 Task: Create a due date automation trigger when advanced on, on the wednesday of the week before a card is due add content with an empty description at 11:00 AM.
Action: Mouse moved to (1187, 101)
Screenshot: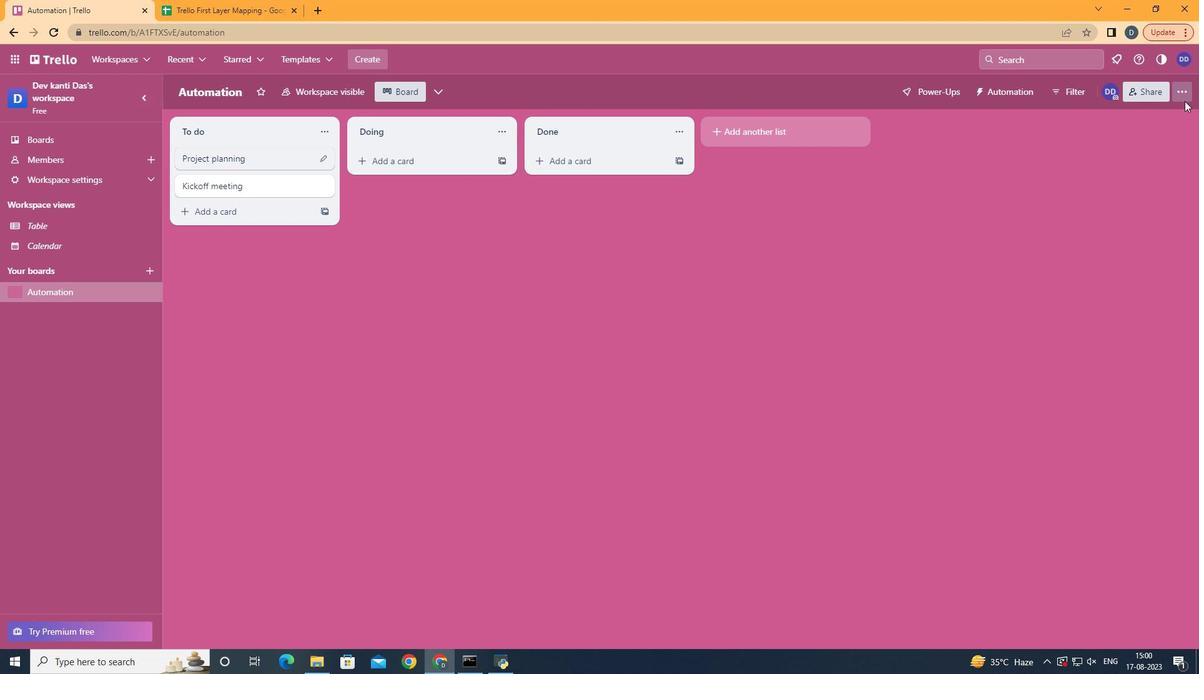 
Action: Mouse pressed left at (1187, 101)
Screenshot: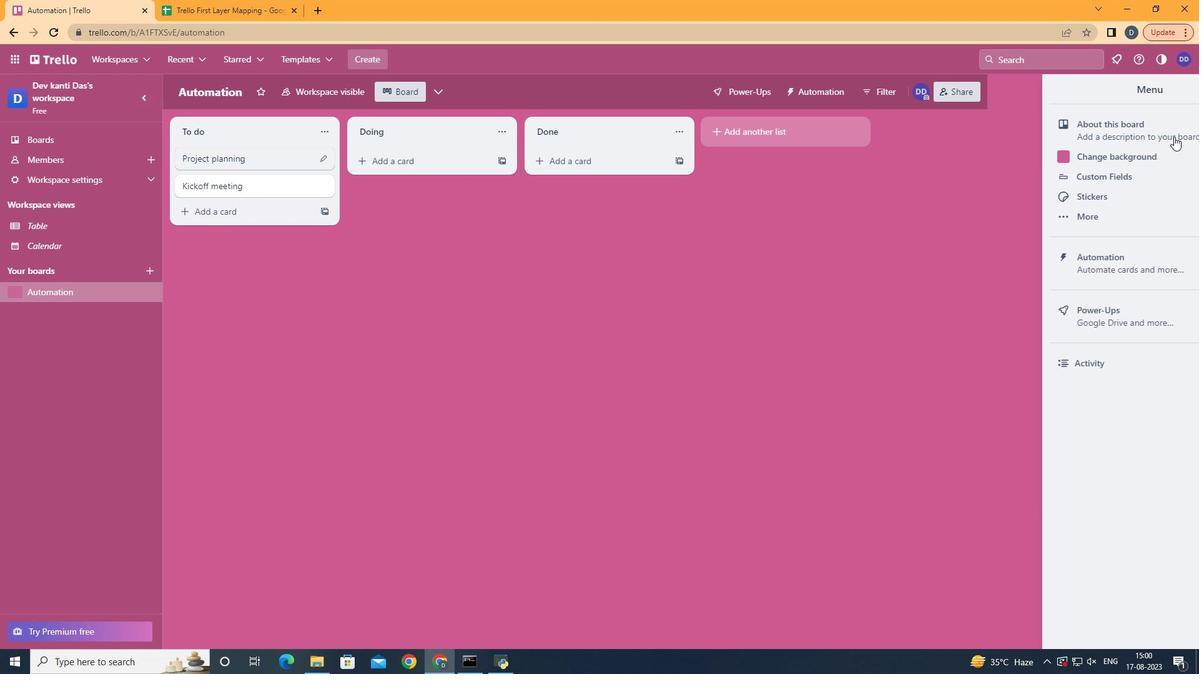 
Action: Mouse moved to (1094, 280)
Screenshot: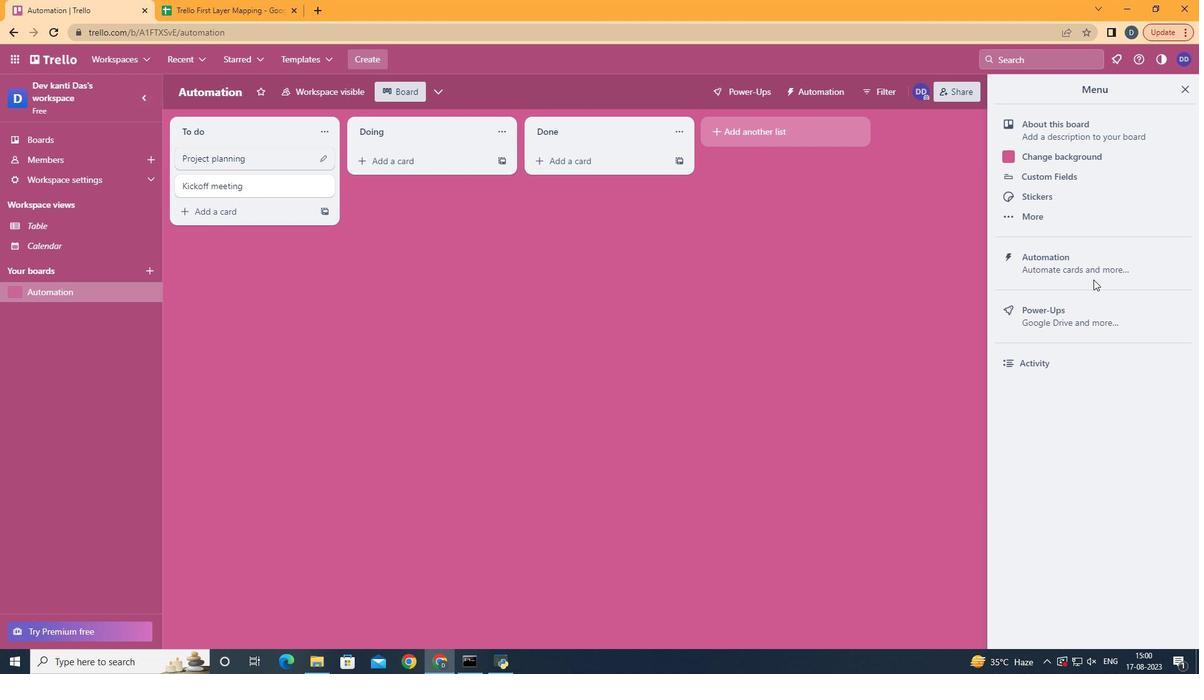 
Action: Mouse pressed left at (1094, 280)
Screenshot: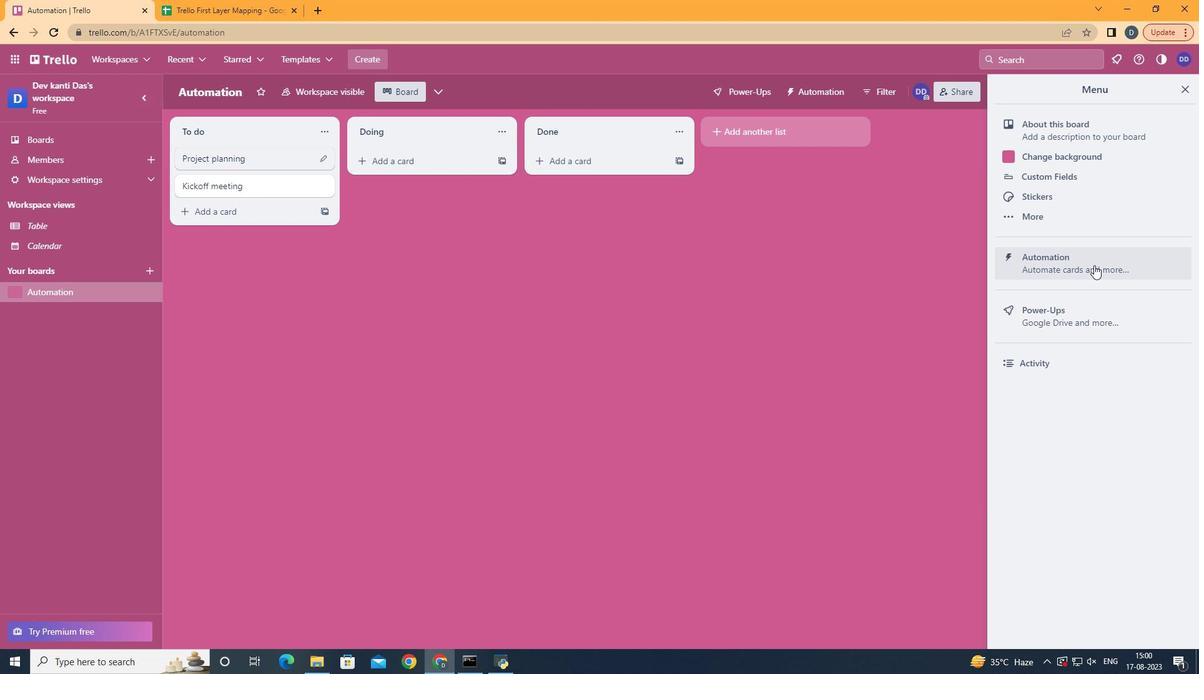 
Action: Mouse moved to (1095, 264)
Screenshot: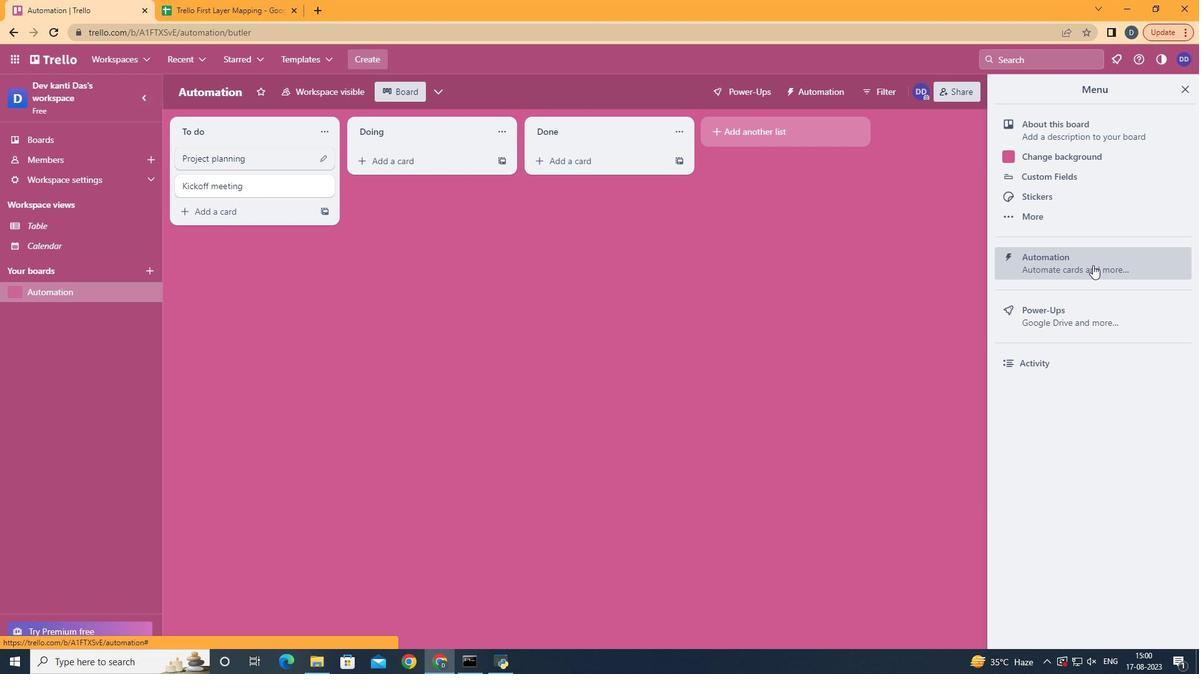 
Action: Mouse pressed left at (1095, 264)
Screenshot: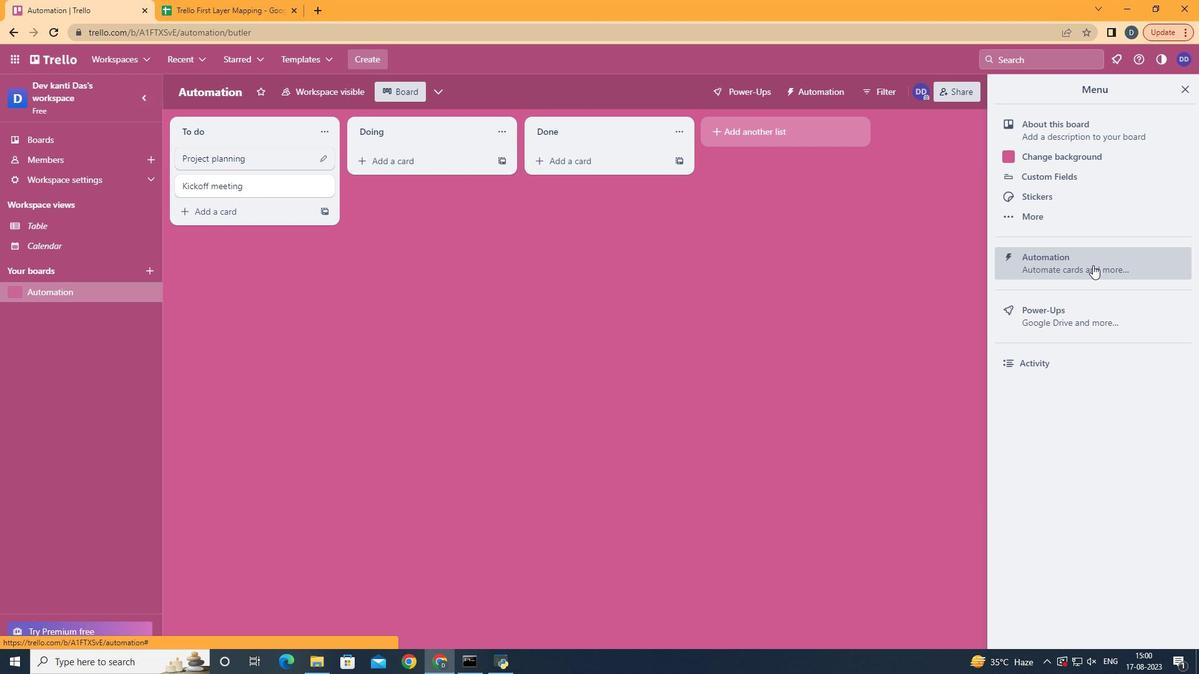 
Action: Mouse moved to (248, 250)
Screenshot: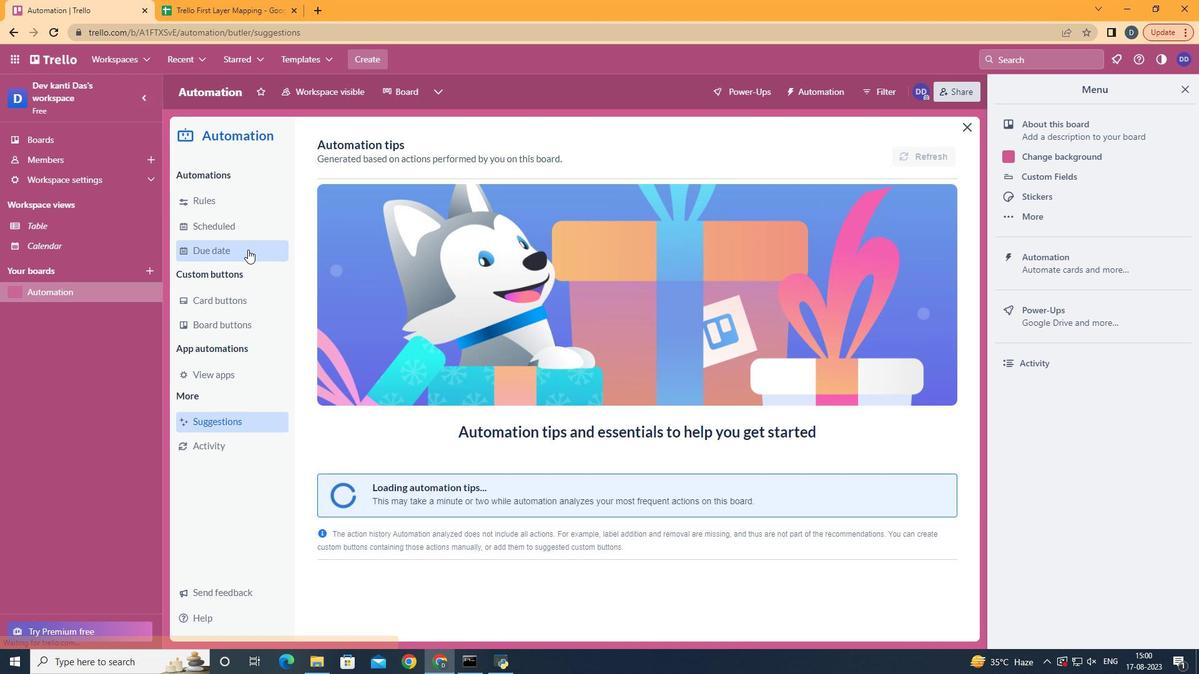 
Action: Mouse pressed left at (248, 250)
Screenshot: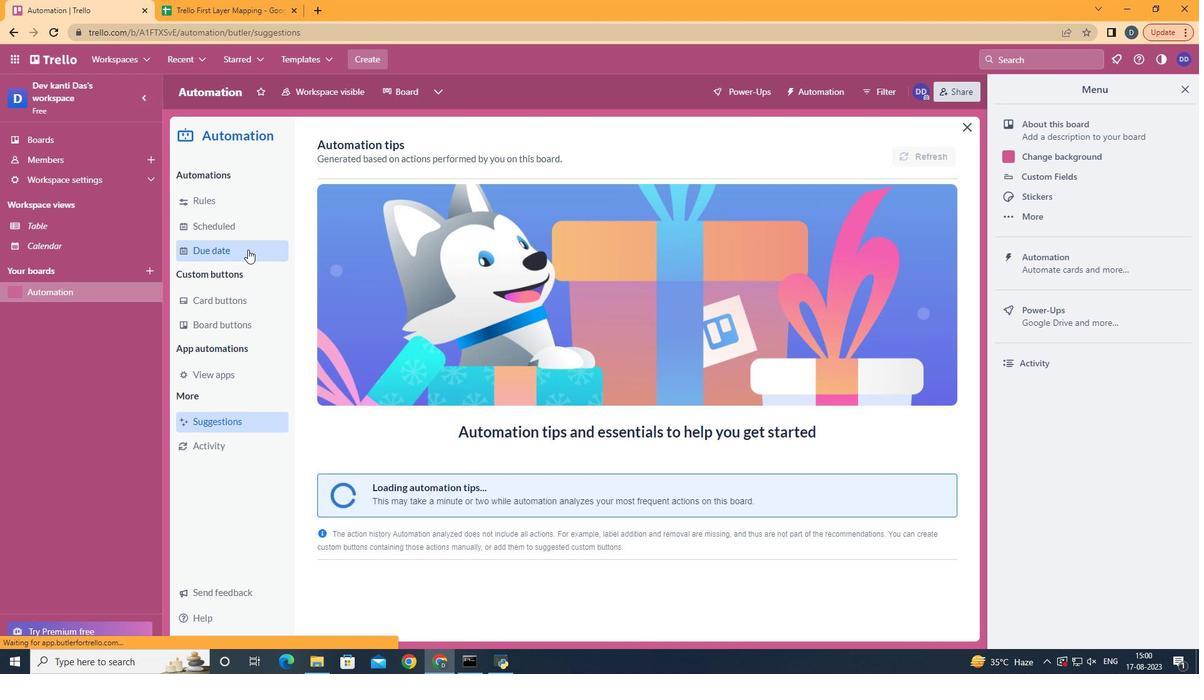 
Action: Mouse moved to (880, 149)
Screenshot: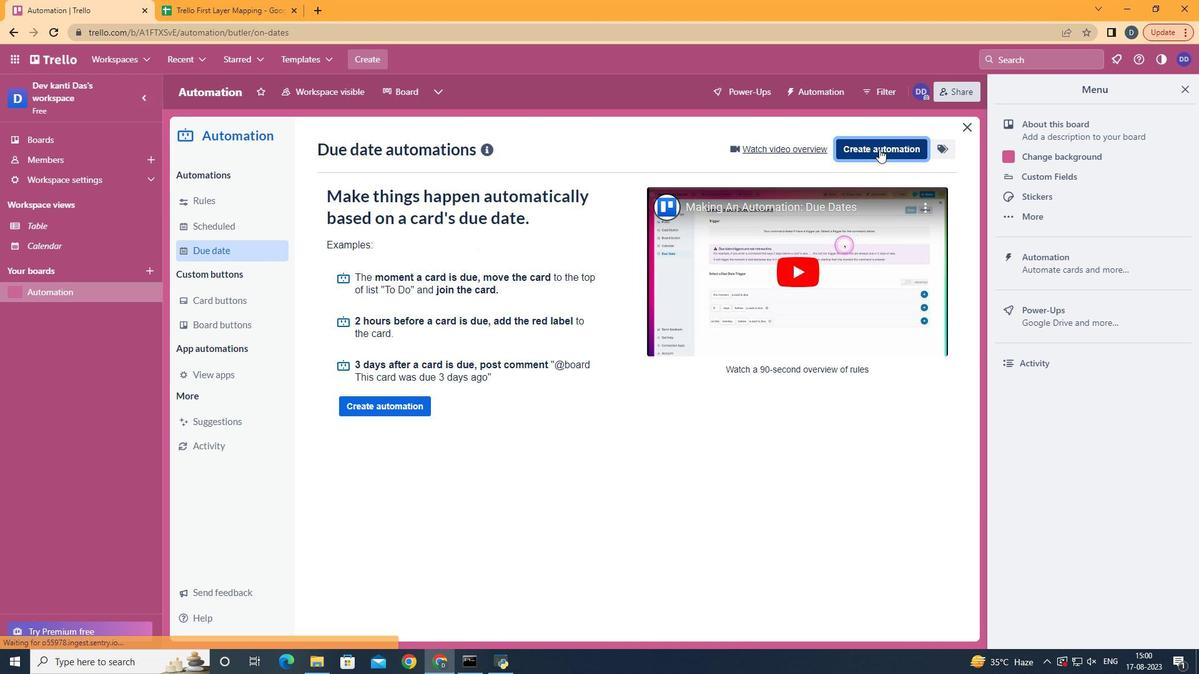 
Action: Mouse pressed left at (880, 149)
Screenshot: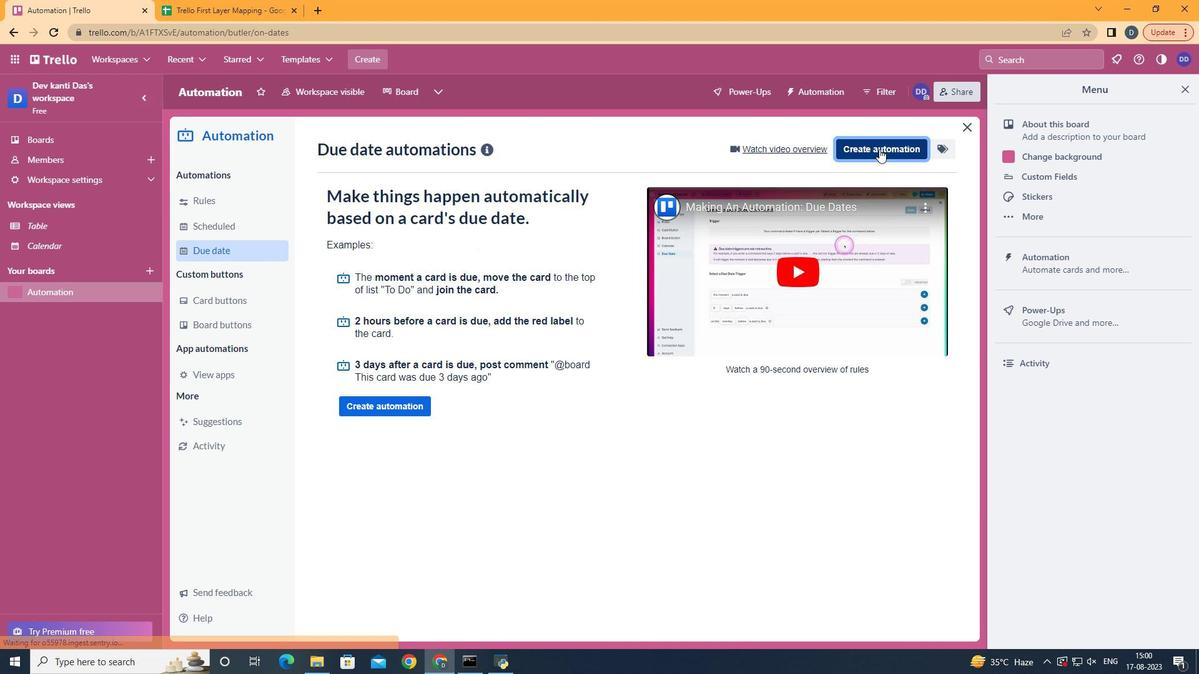 
Action: Mouse moved to (657, 278)
Screenshot: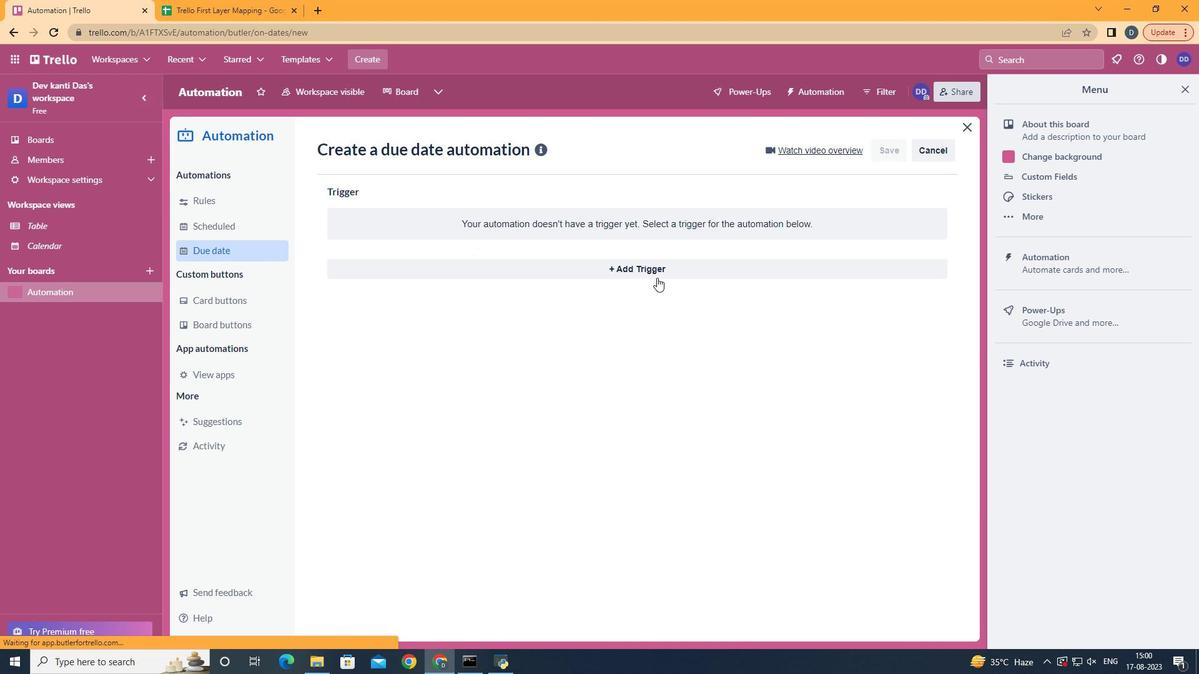 
Action: Mouse pressed left at (657, 278)
Screenshot: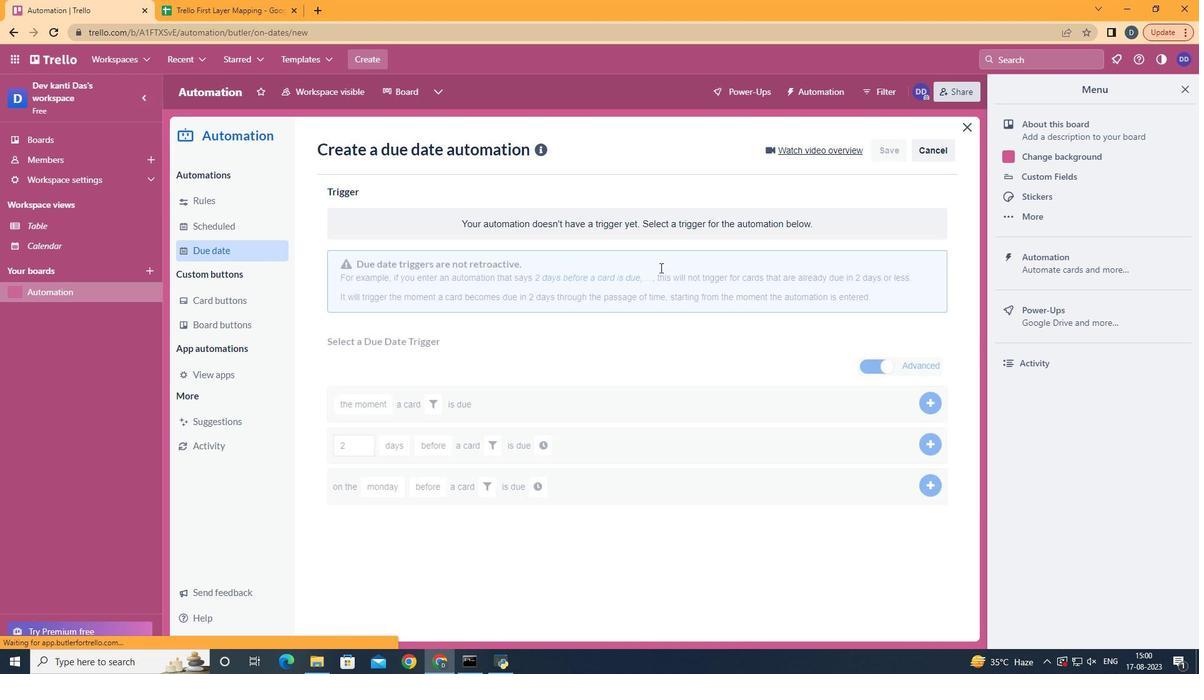 
Action: Mouse moved to (660, 268)
Screenshot: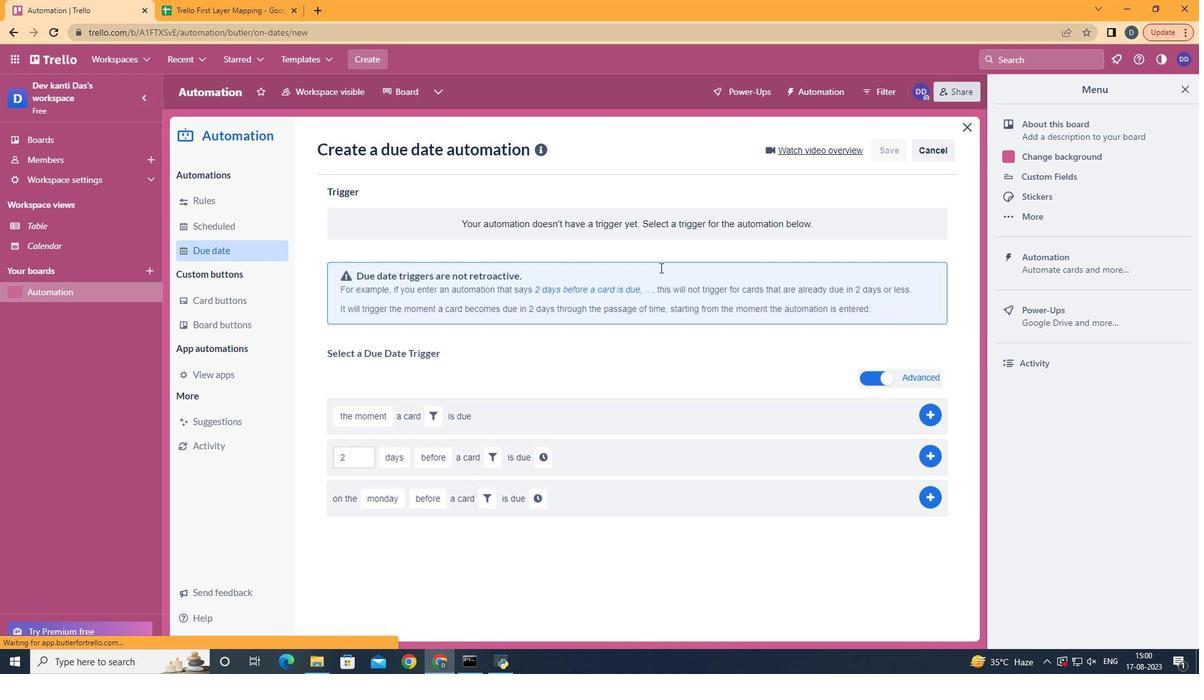 
Action: Mouse pressed left at (660, 268)
Screenshot: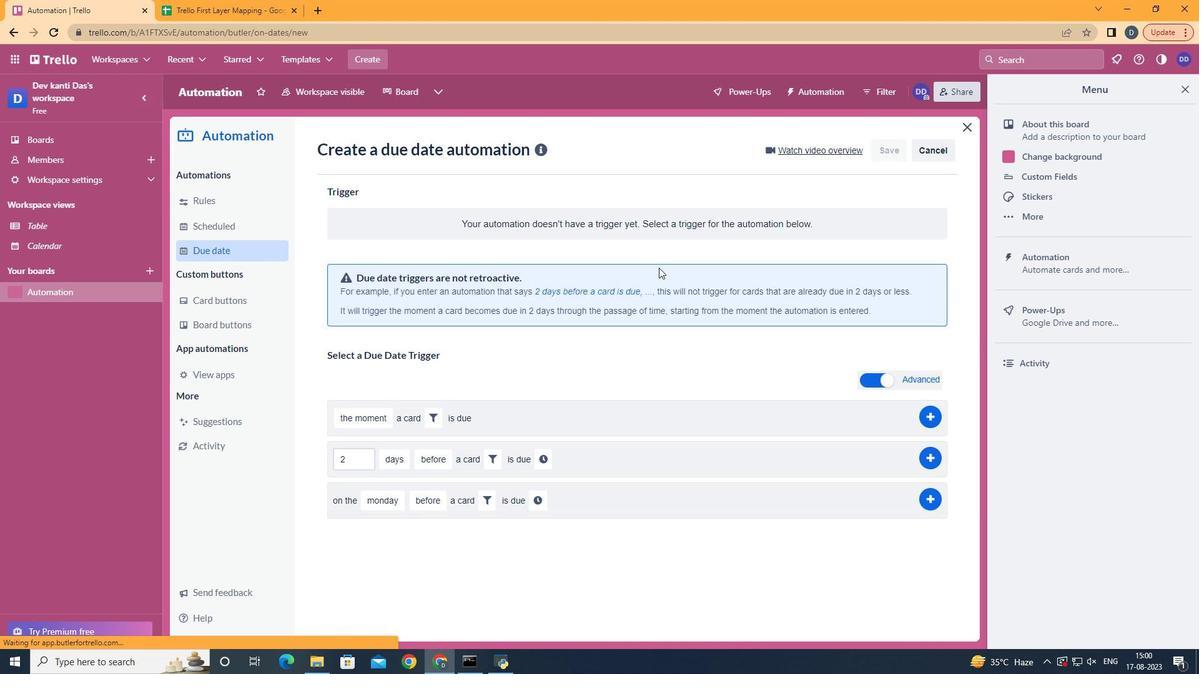 
Action: Mouse moved to (417, 381)
Screenshot: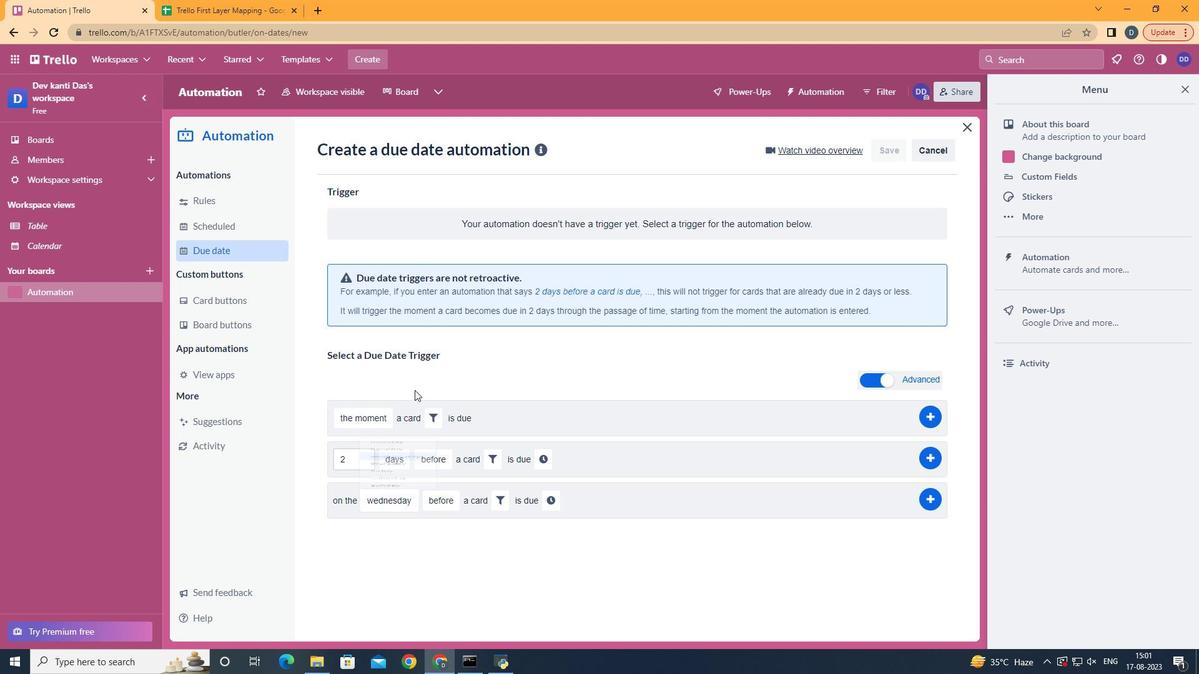 
Action: Mouse pressed left at (417, 381)
Screenshot: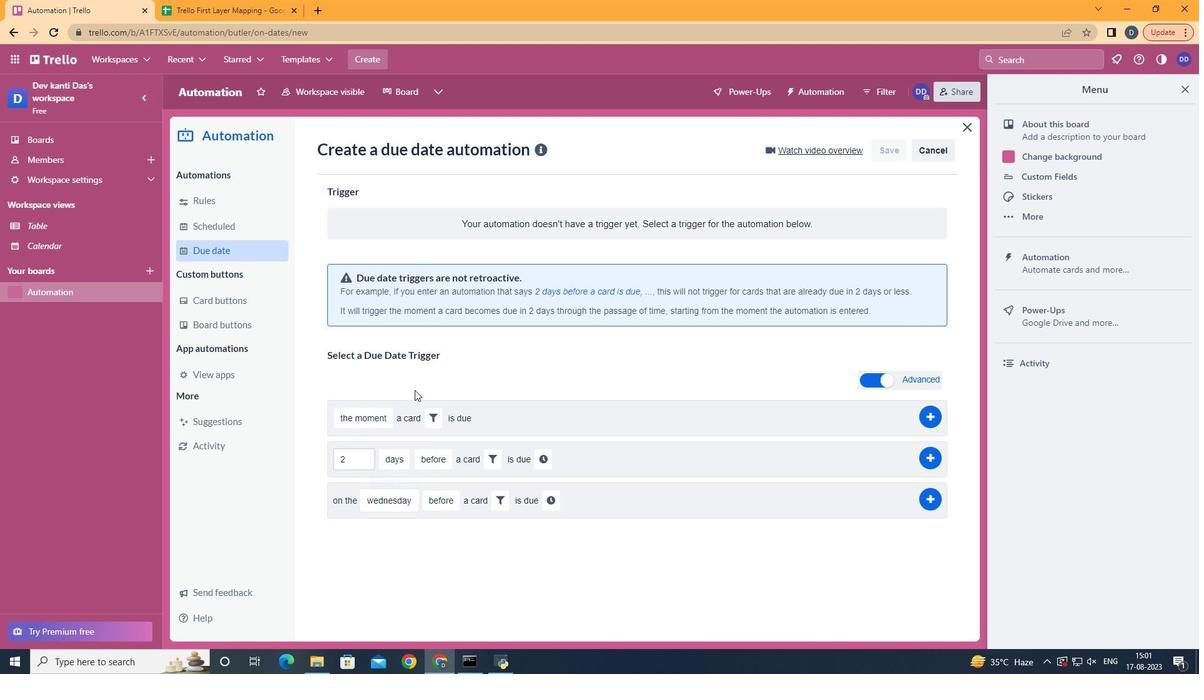 
Action: Mouse moved to (456, 592)
Screenshot: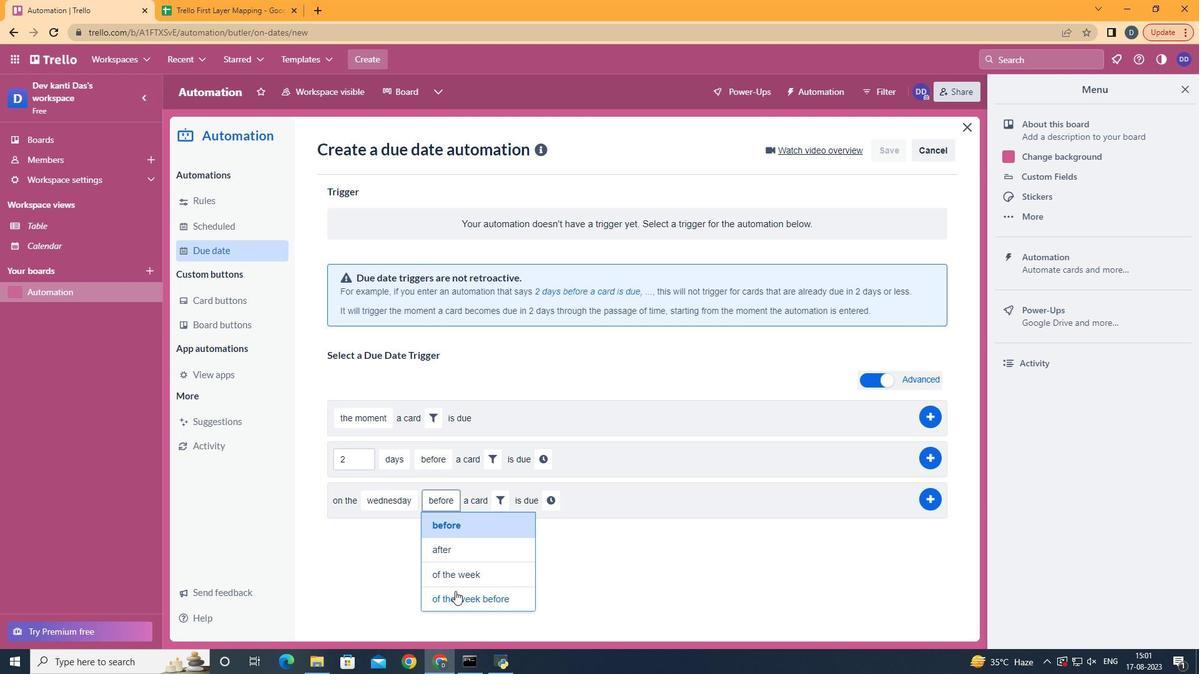 
Action: Mouse pressed left at (456, 592)
Screenshot: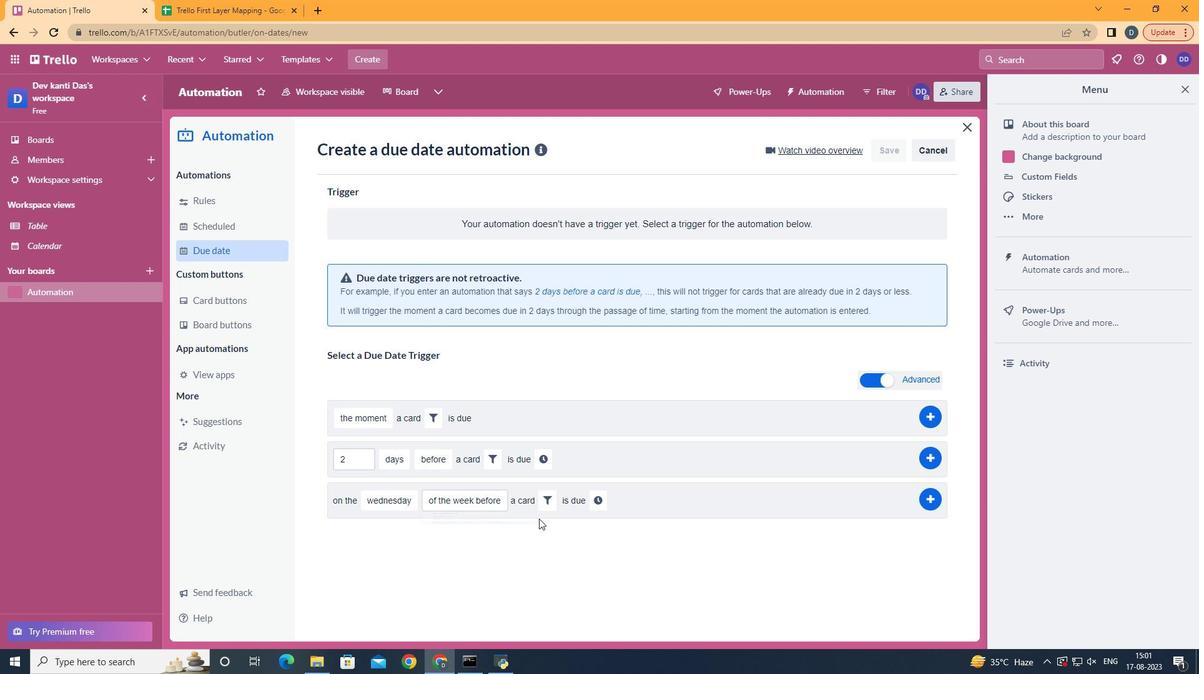 
Action: Mouse moved to (545, 506)
Screenshot: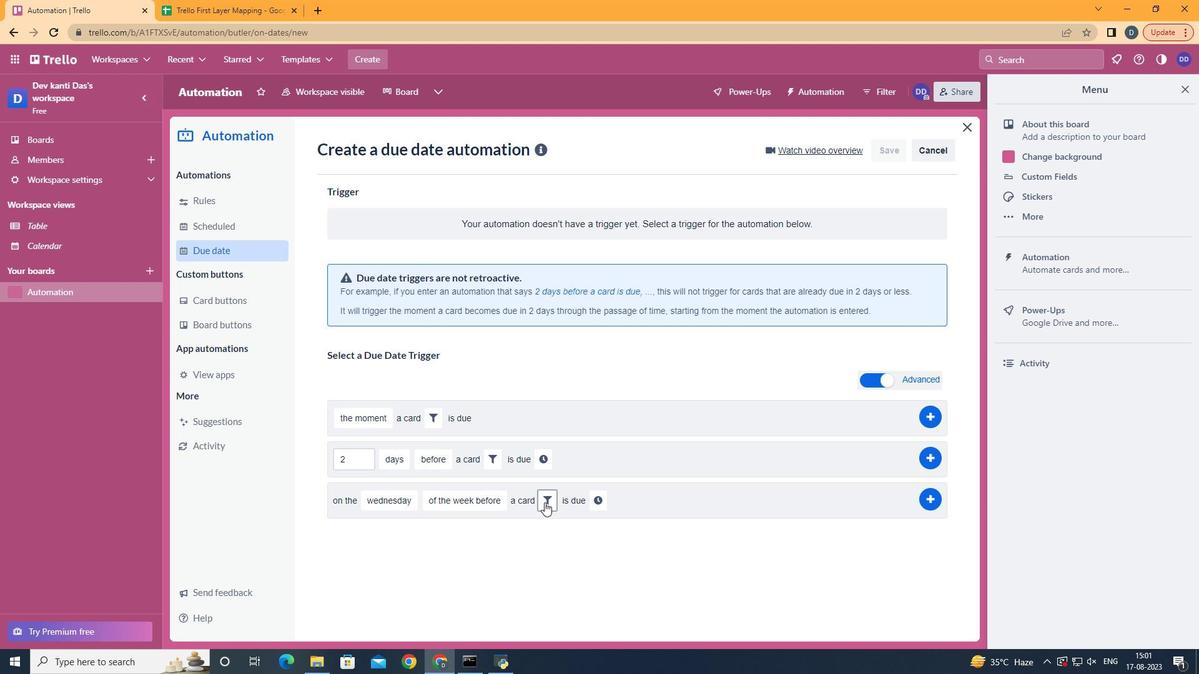 
Action: Mouse pressed left at (545, 506)
Screenshot: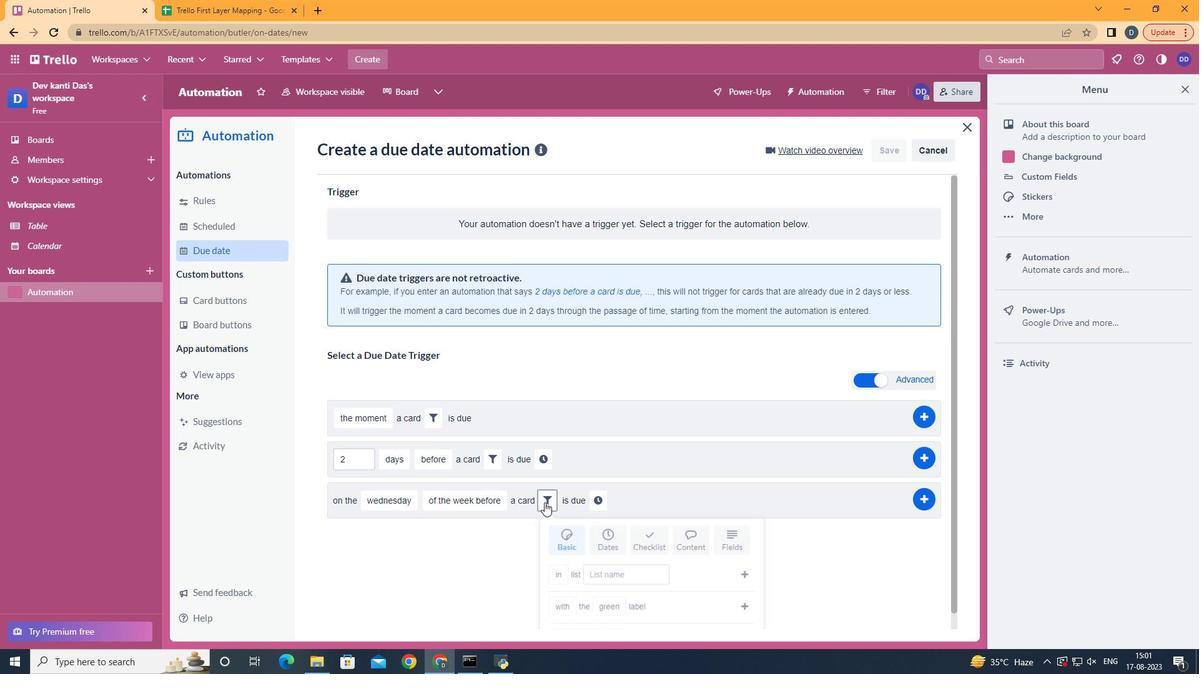 
Action: Mouse moved to (716, 546)
Screenshot: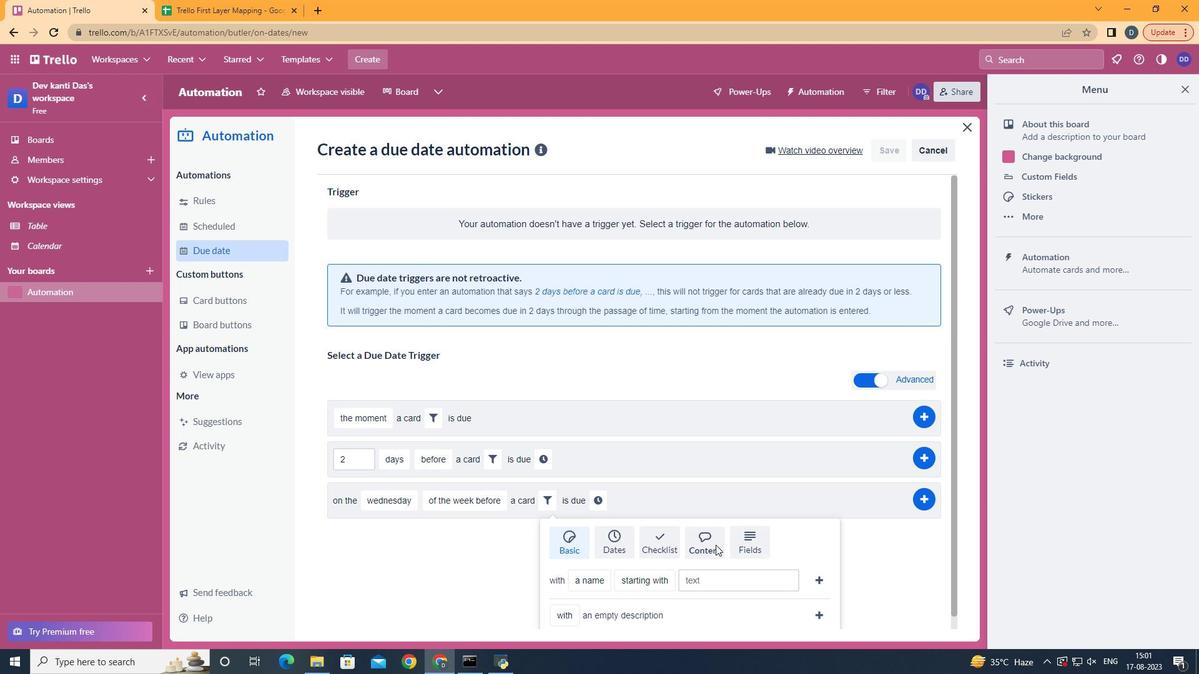 
Action: Mouse pressed left at (716, 546)
Screenshot: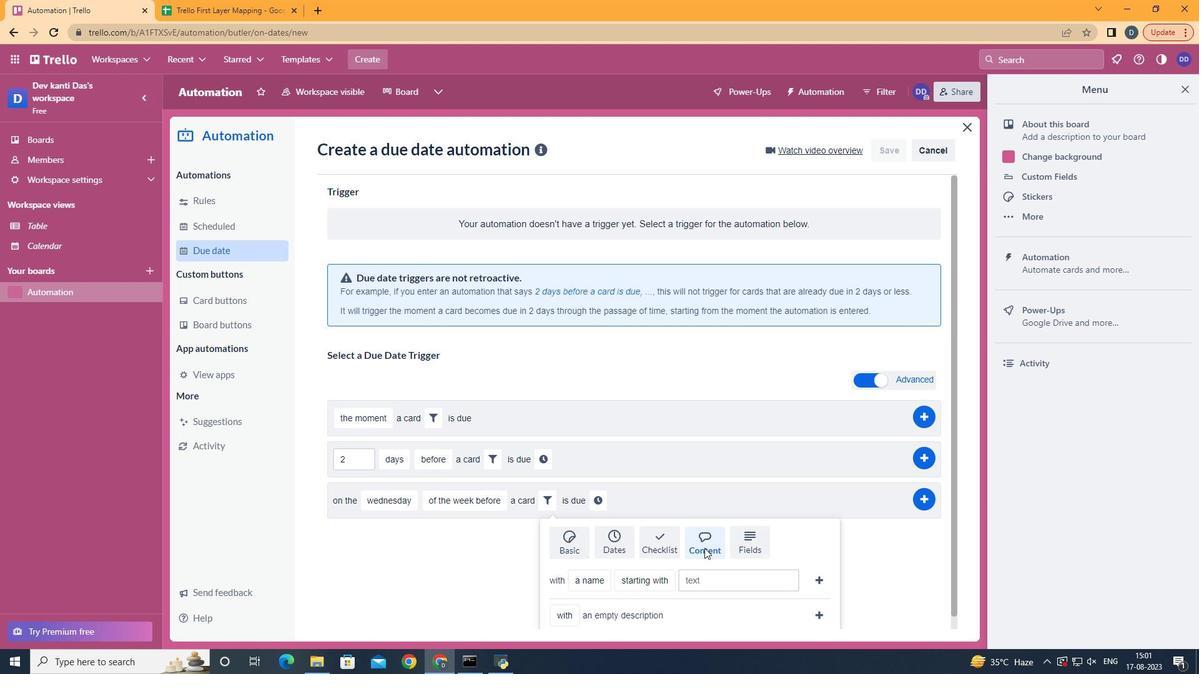 
Action: Mouse moved to (819, 616)
Screenshot: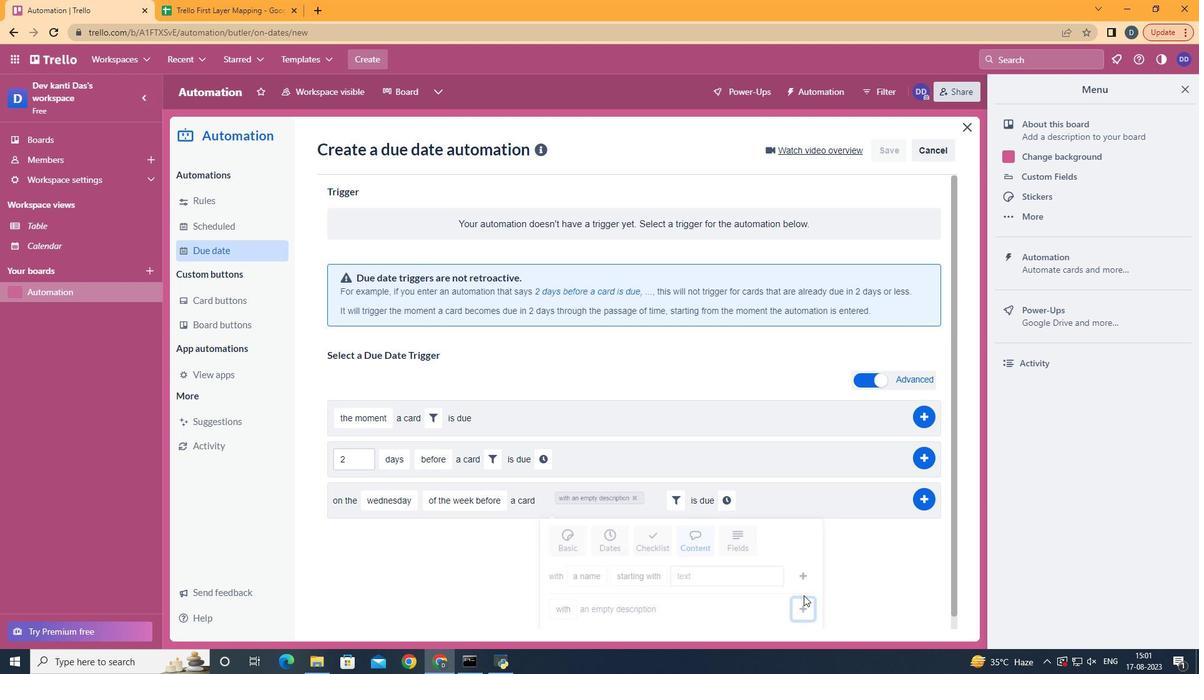 
Action: Mouse pressed left at (819, 616)
Screenshot: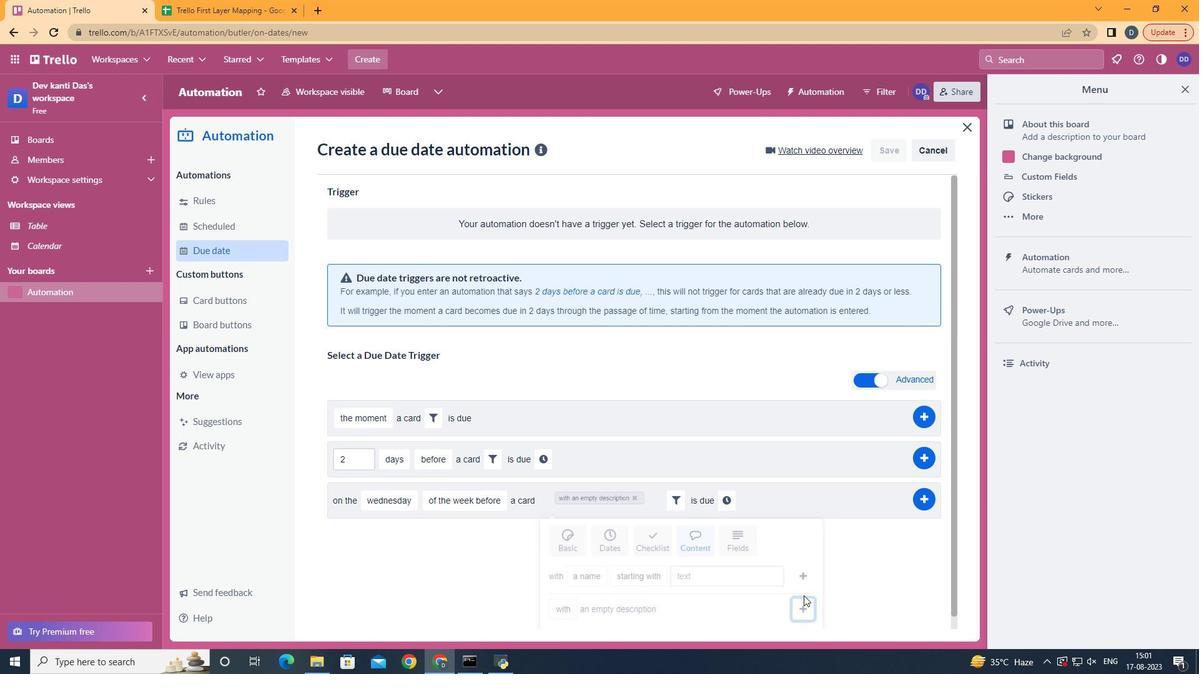 
Action: Mouse moved to (730, 512)
Screenshot: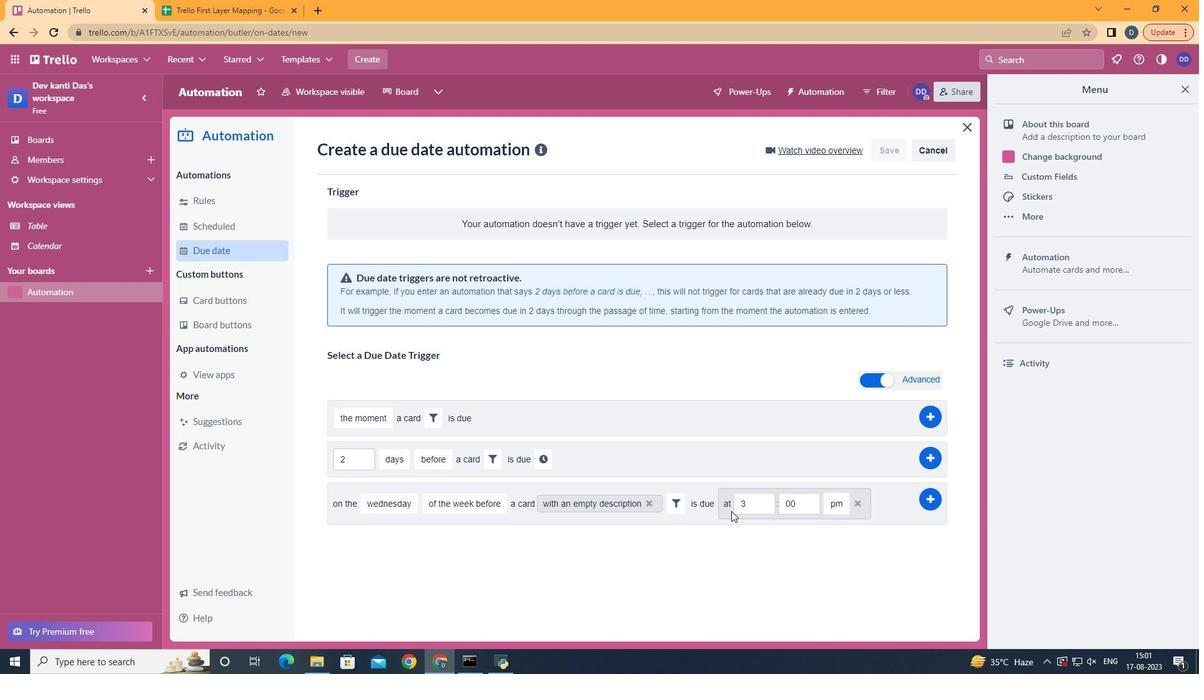 
Action: Mouse pressed left at (730, 512)
Screenshot: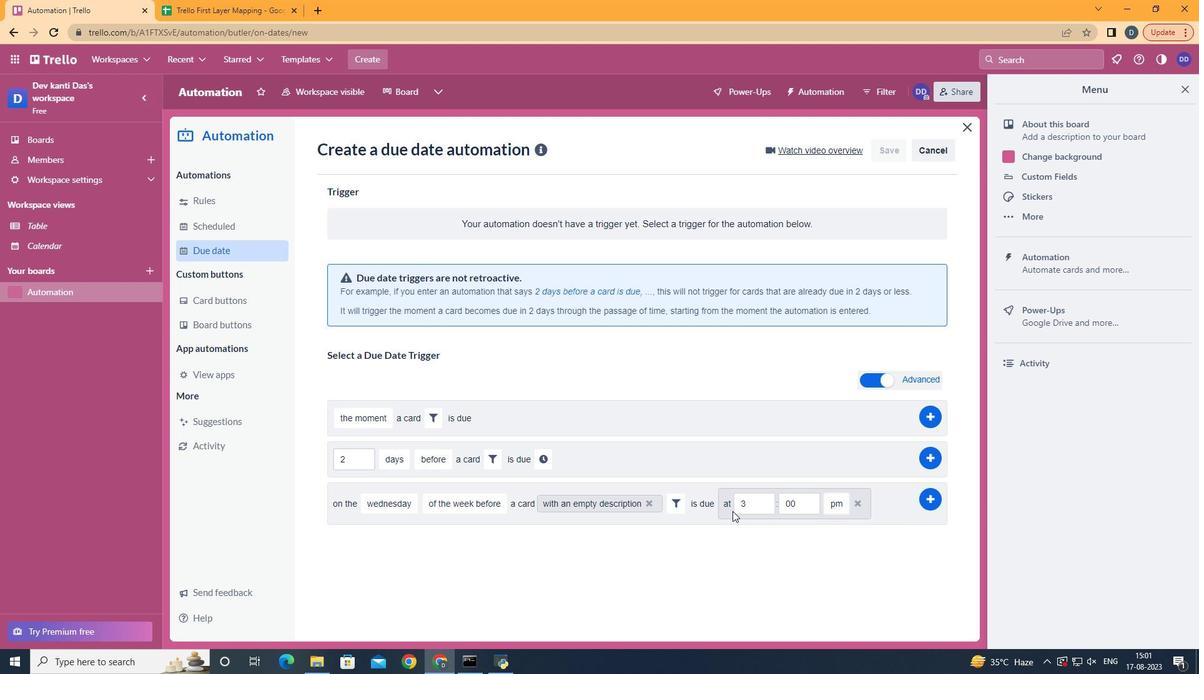 
Action: Mouse moved to (759, 511)
Screenshot: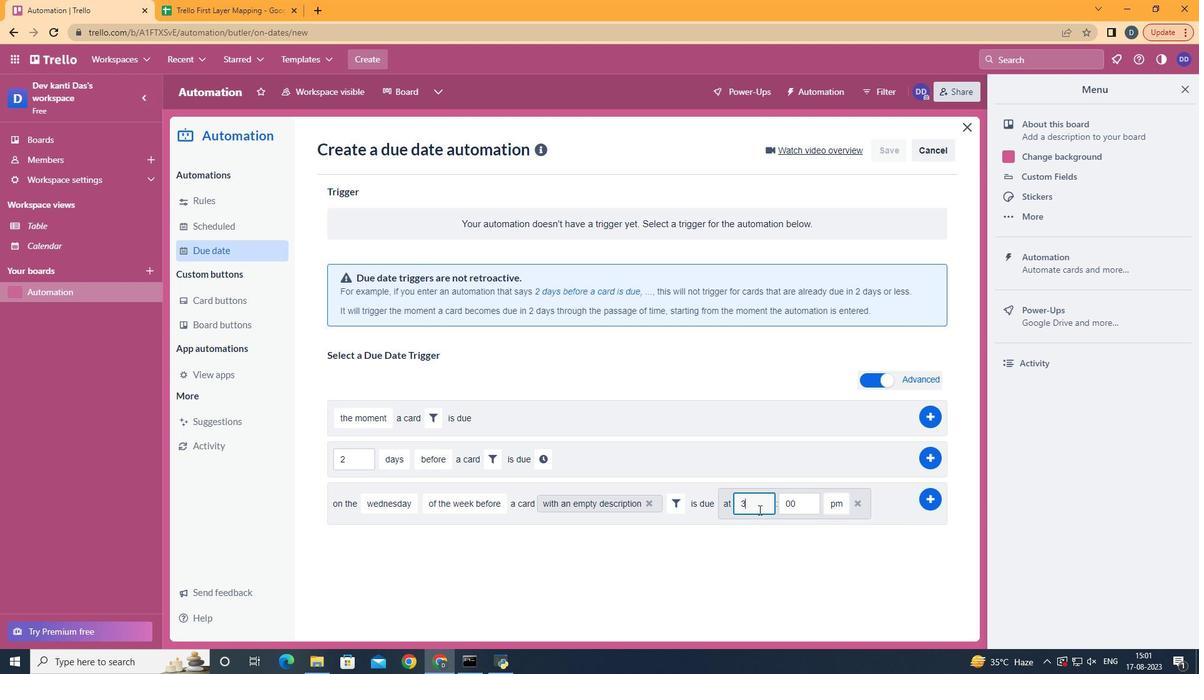 
Action: Mouse pressed left at (759, 511)
Screenshot: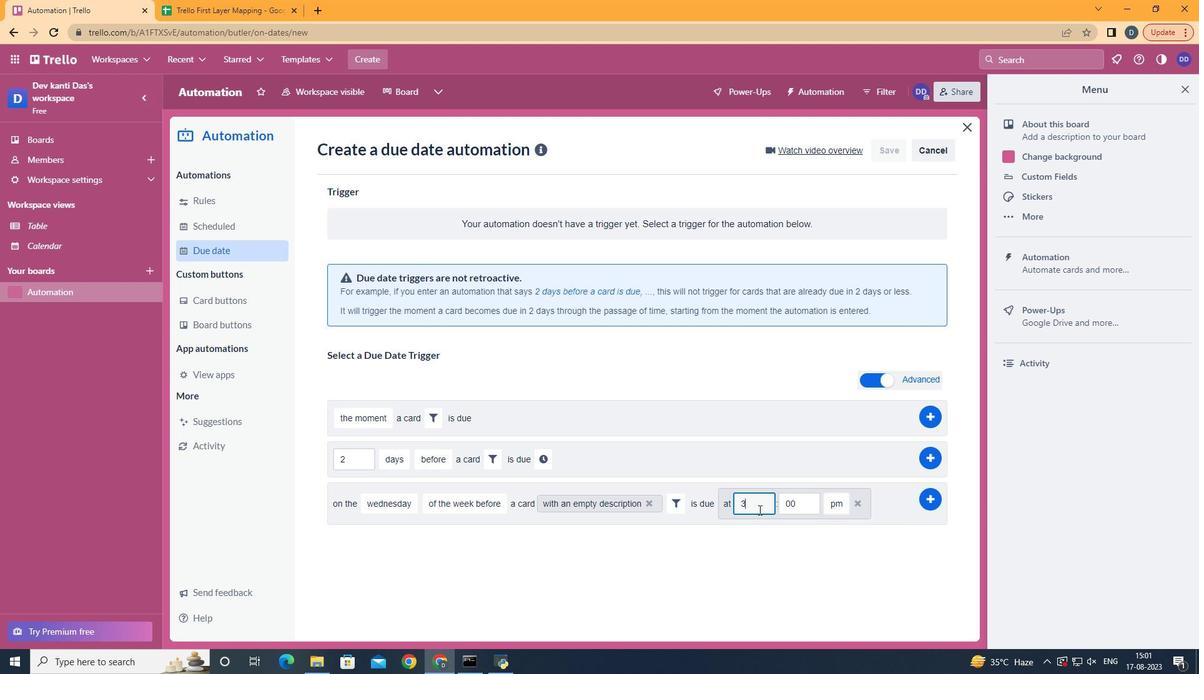 
Action: Mouse moved to (763, 514)
Screenshot: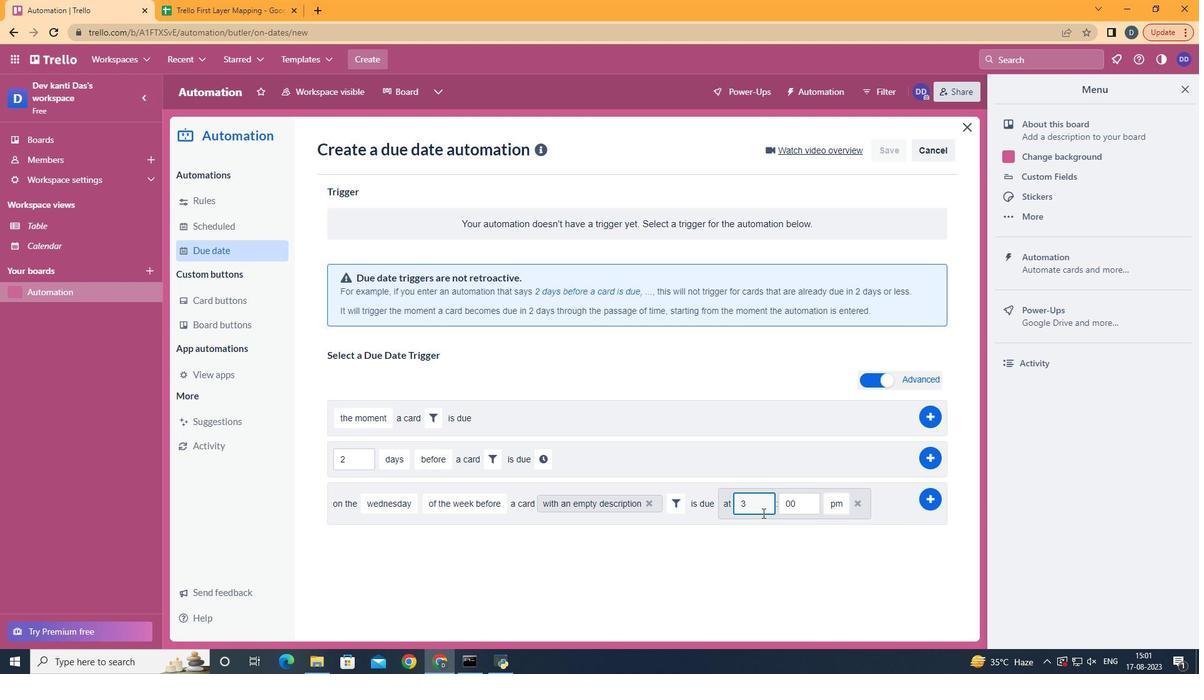 
Action: Key pressed <Key.backspace>11
Screenshot: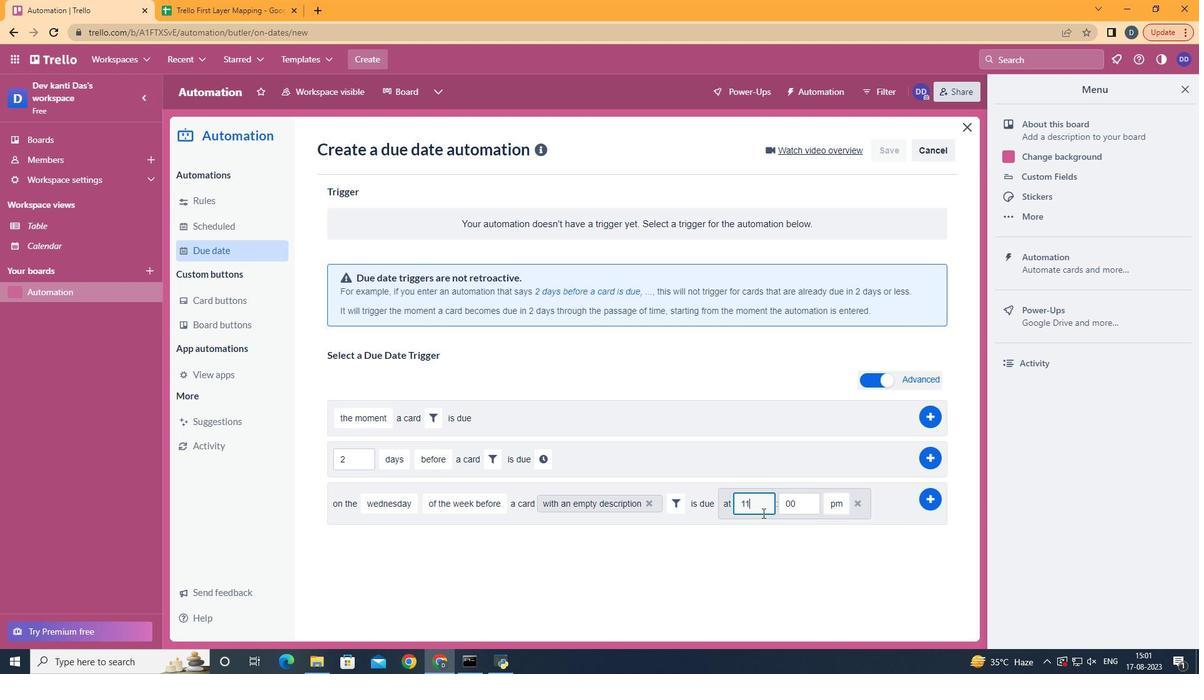 
Action: Mouse moved to (835, 532)
Screenshot: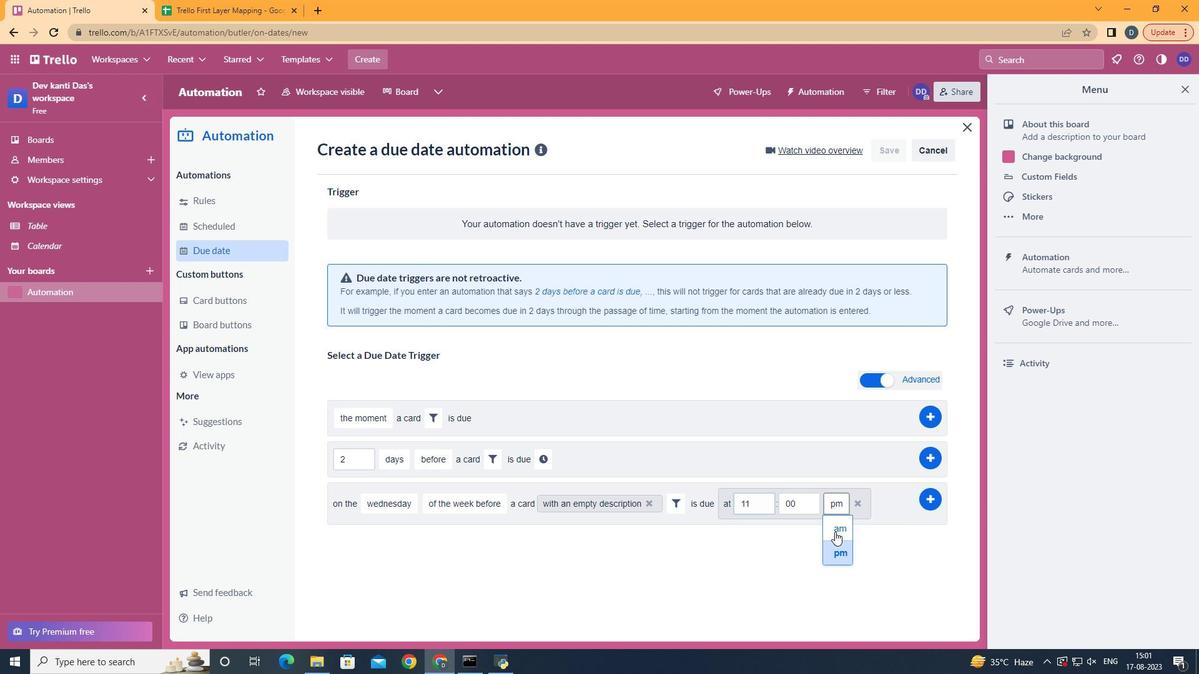 
Action: Mouse pressed left at (835, 532)
Screenshot: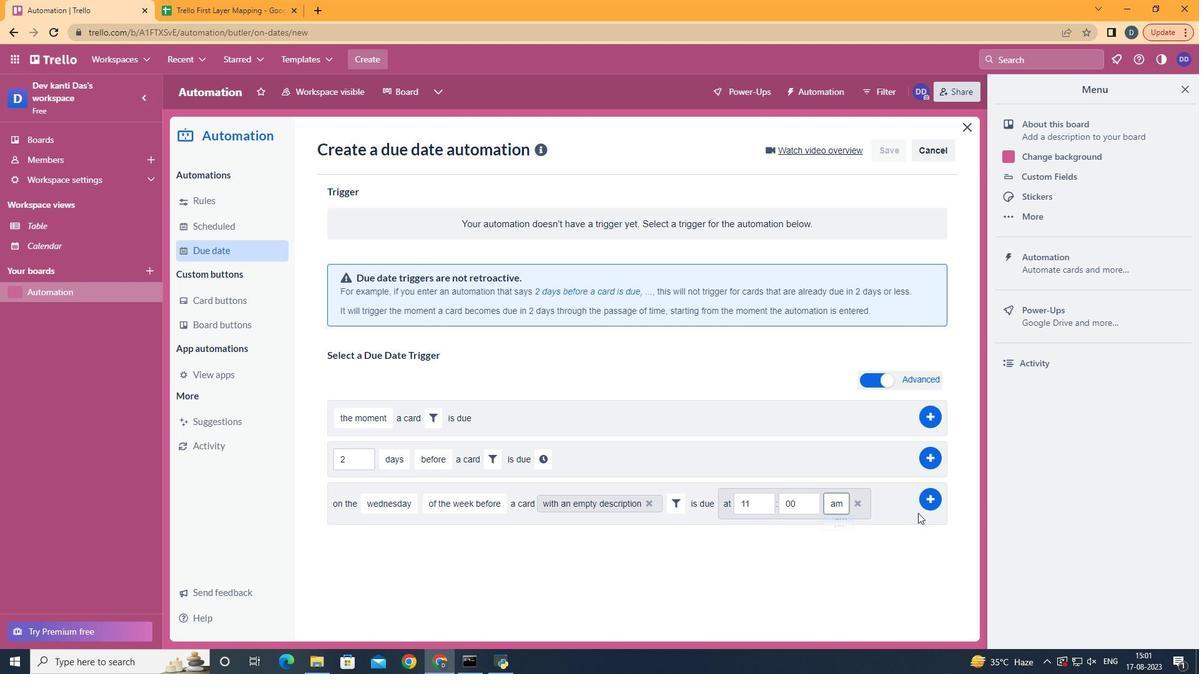 
Action: Mouse moved to (945, 501)
Screenshot: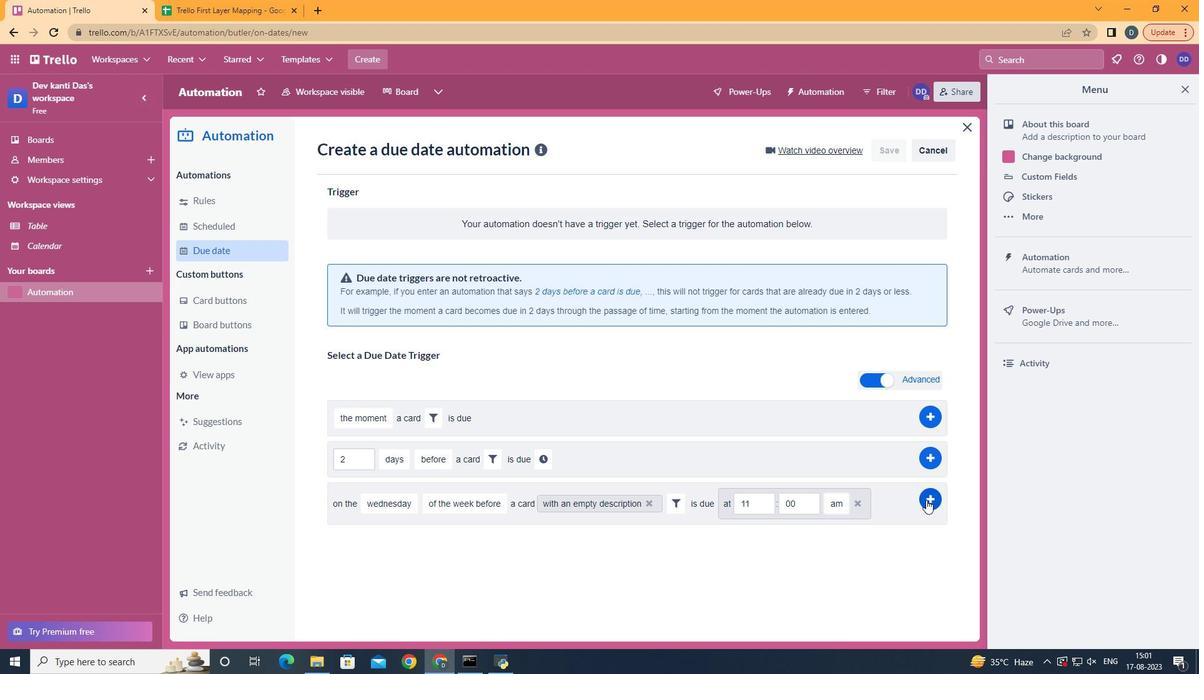
Action: Mouse pressed left at (945, 501)
Screenshot: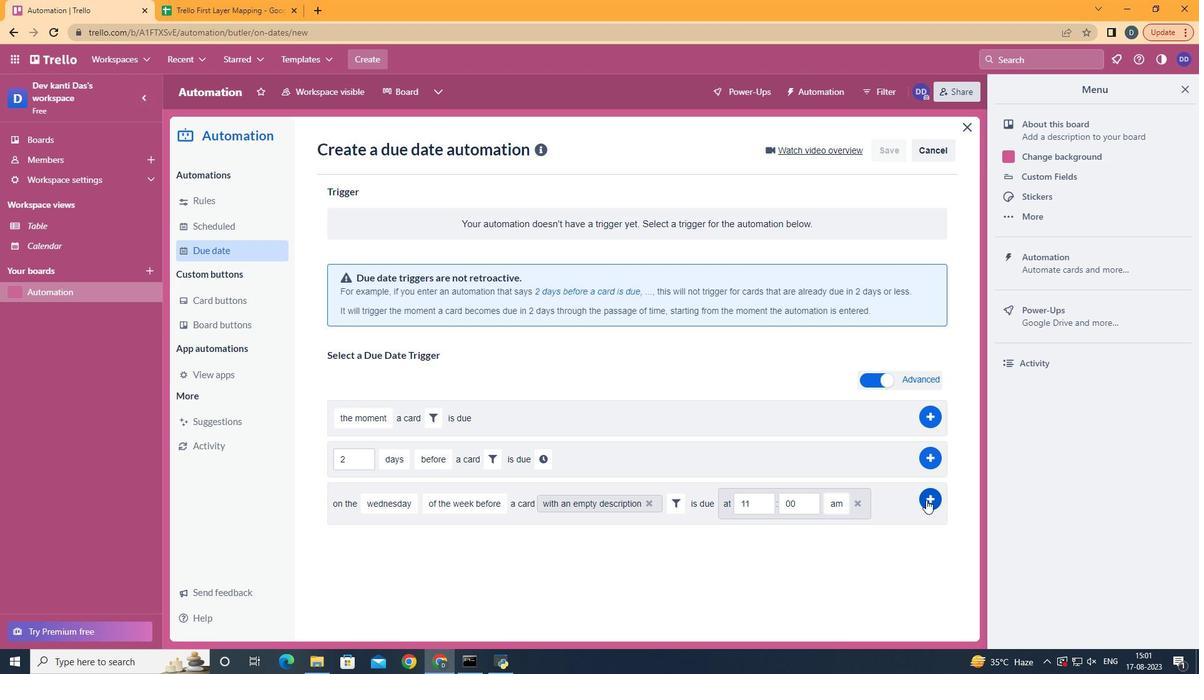 
Action: Mouse moved to (926, 501)
Screenshot: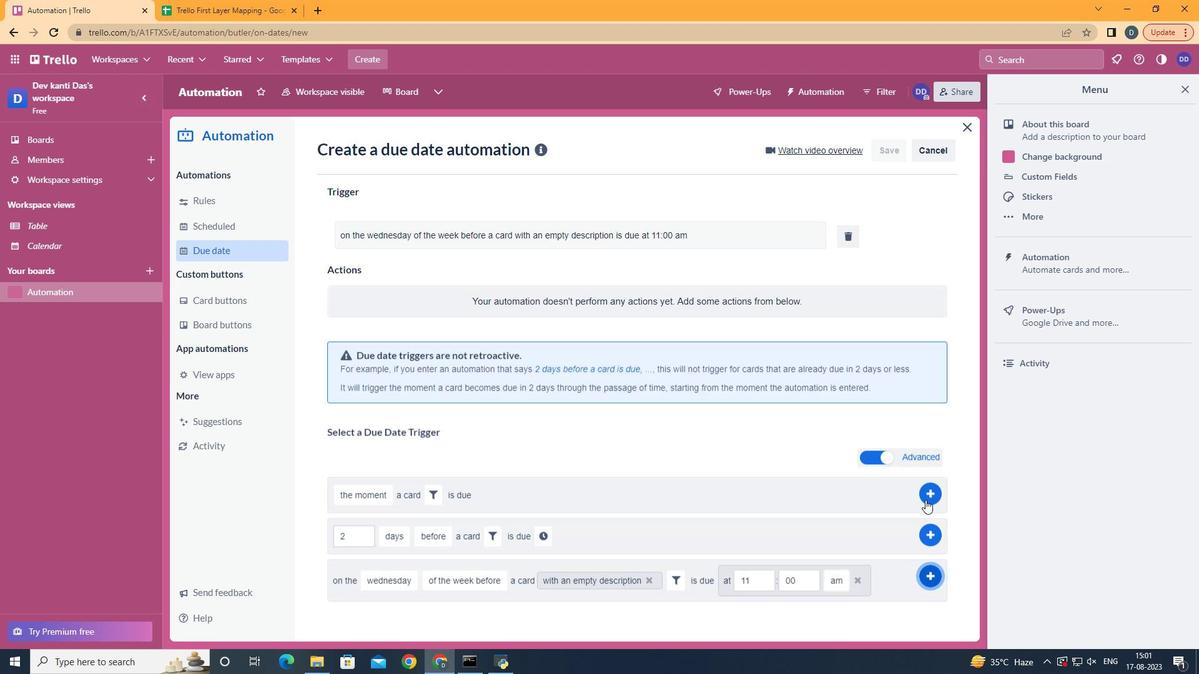 
Action: Mouse pressed left at (926, 501)
Screenshot: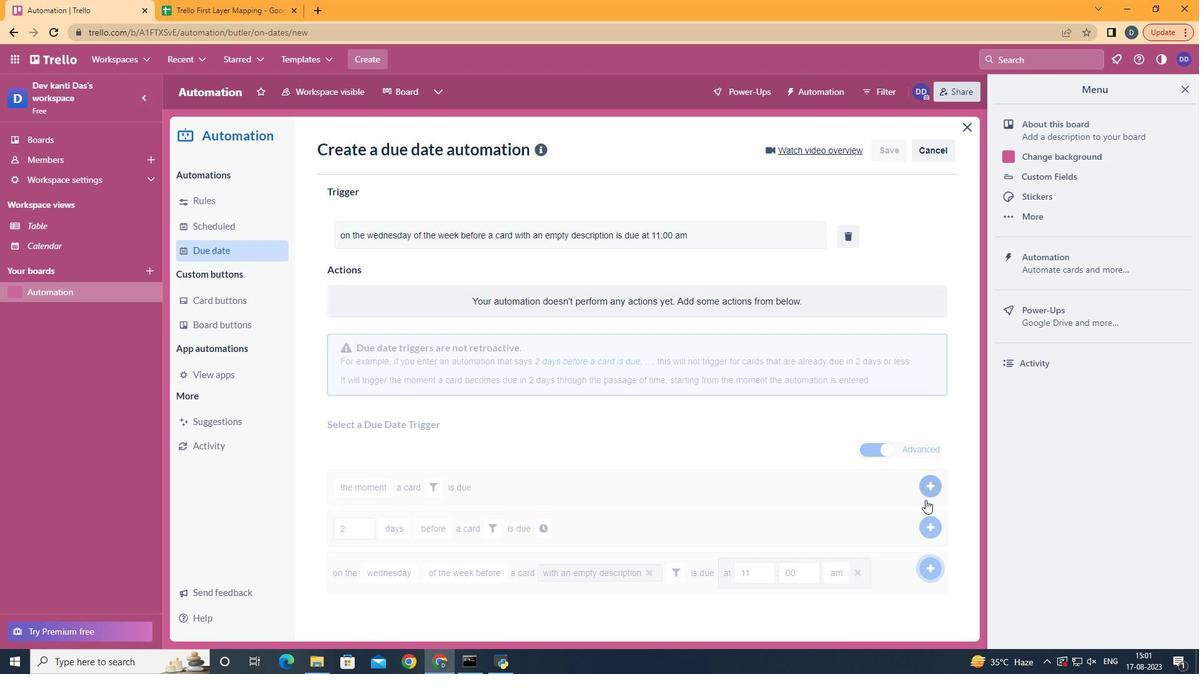 
Action: Mouse moved to (925, 501)
Screenshot: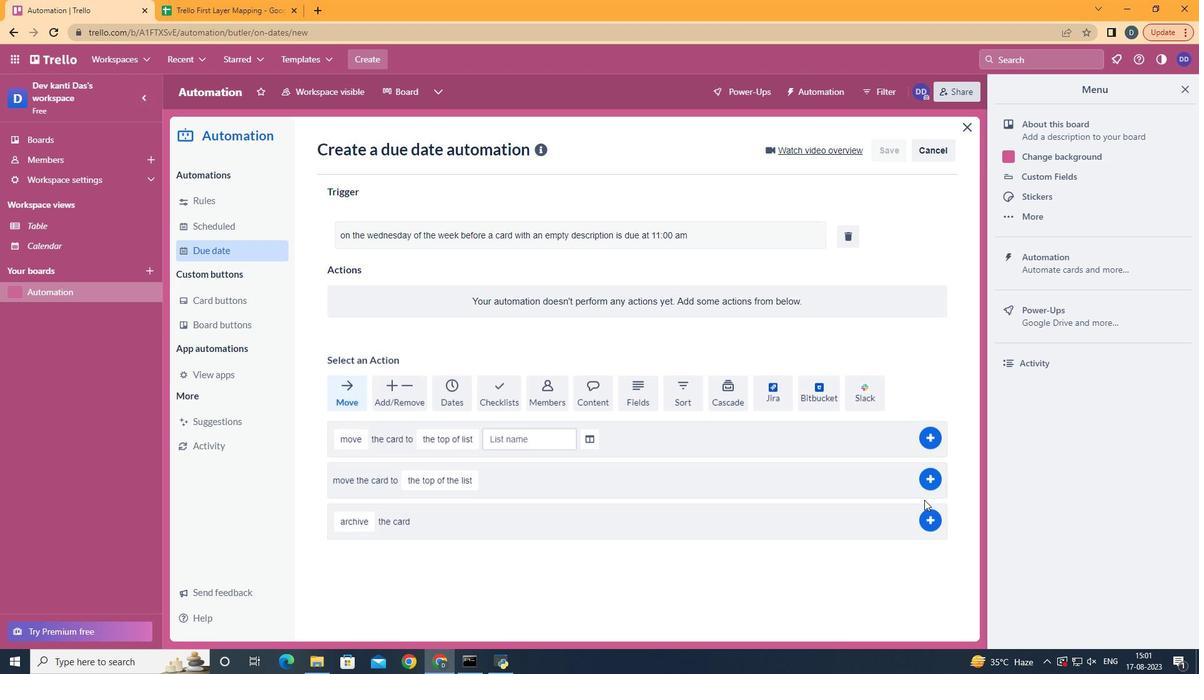 
